 Task: Look for products in the category "First Aid & Outdoor Essentials" from Kodiak Cakes only.
Action: Mouse moved to (230, 113)
Screenshot: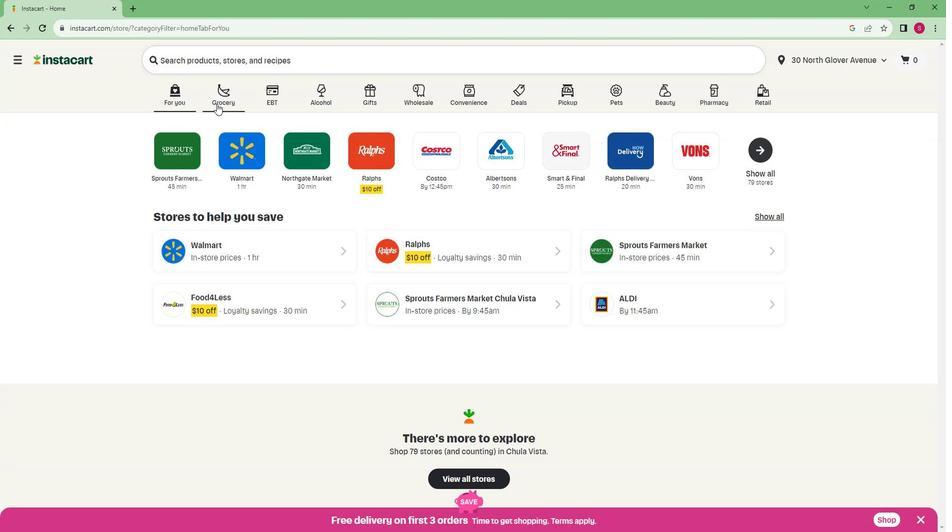 
Action: Mouse pressed left at (230, 113)
Screenshot: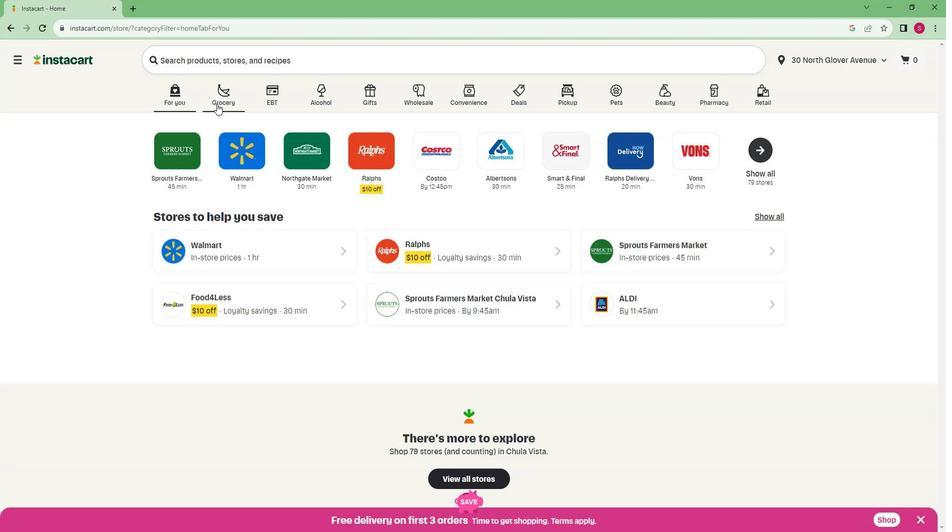 
Action: Mouse moved to (224, 267)
Screenshot: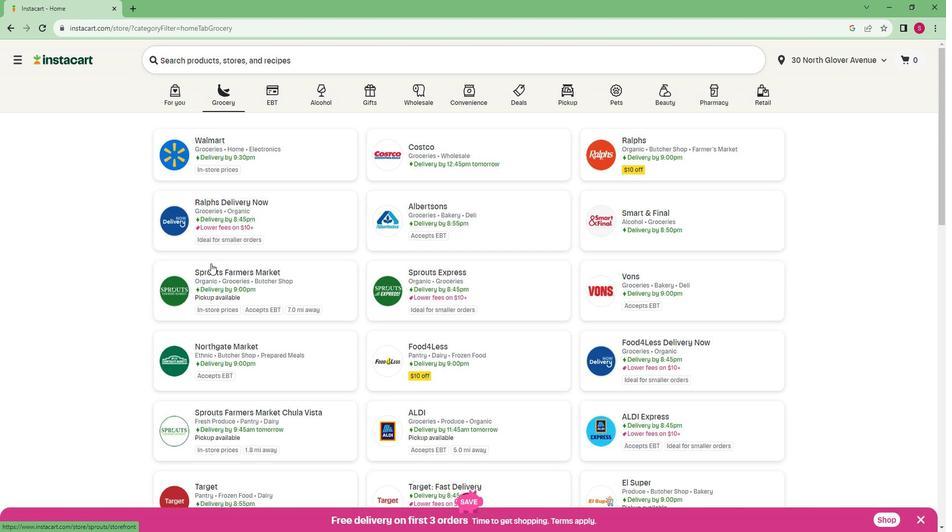 
Action: Mouse pressed left at (224, 267)
Screenshot: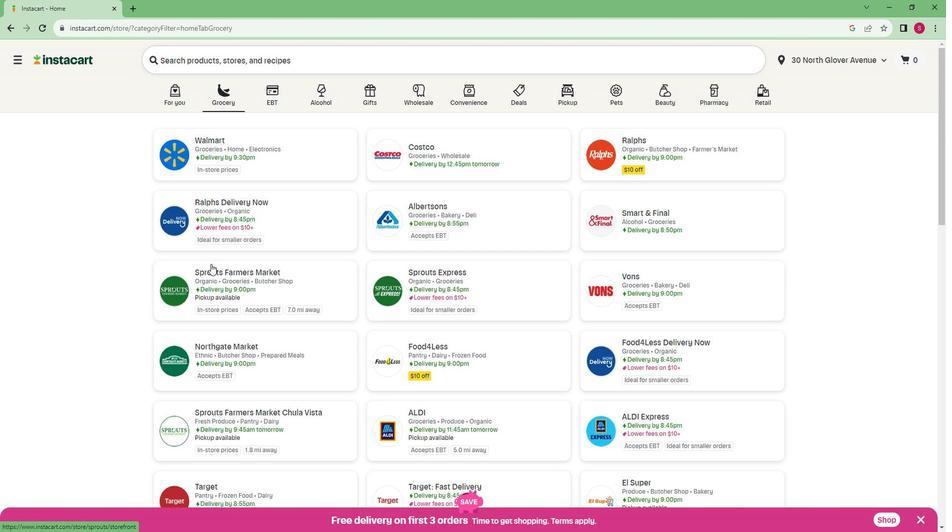 
Action: Mouse moved to (9, 386)
Screenshot: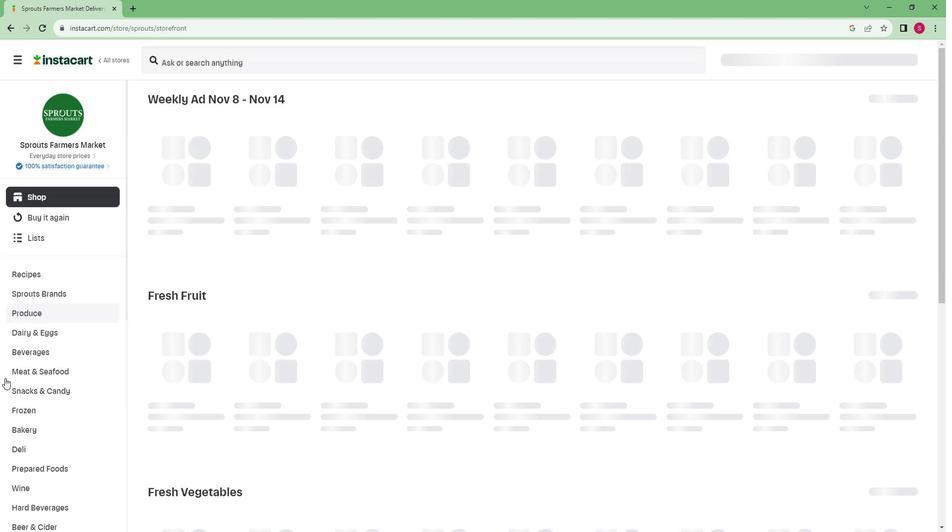 
Action: Mouse scrolled (9, 386) with delta (0, 0)
Screenshot: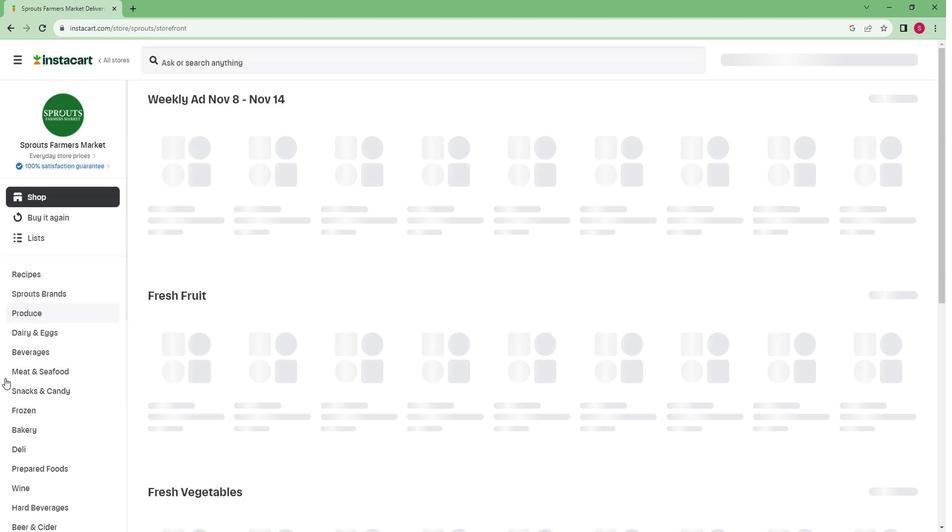 
Action: Mouse scrolled (9, 386) with delta (0, 0)
Screenshot: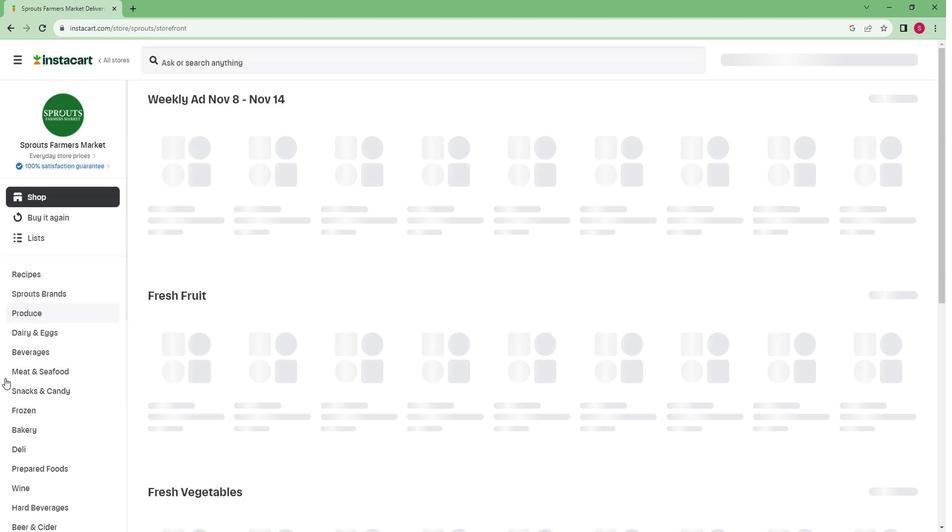 
Action: Mouse scrolled (9, 386) with delta (0, 0)
Screenshot: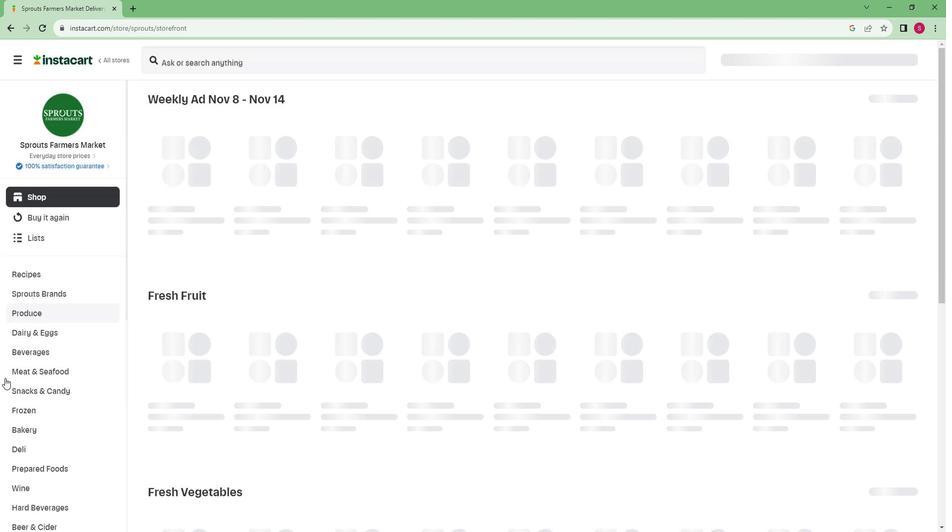 
Action: Mouse scrolled (9, 386) with delta (0, 0)
Screenshot: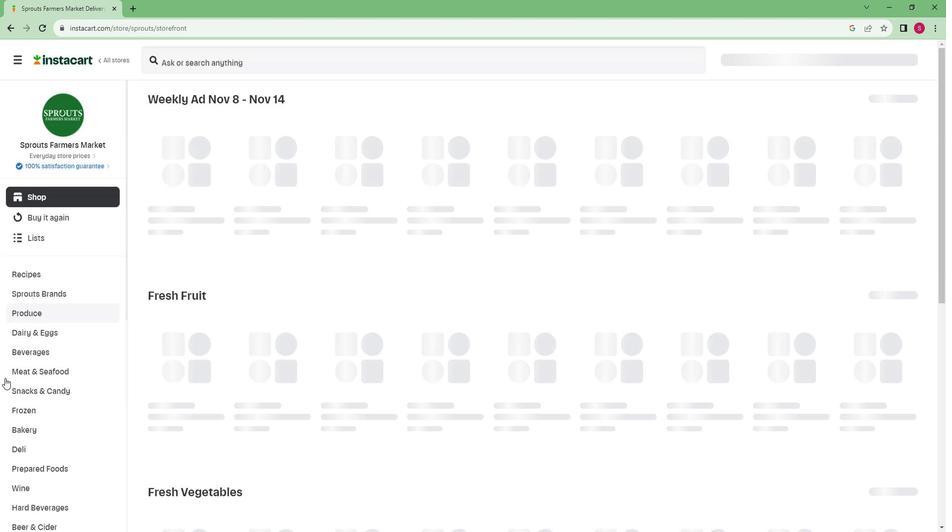 
Action: Mouse scrolled (9, 386) with delta (0, 0)
Screenshot: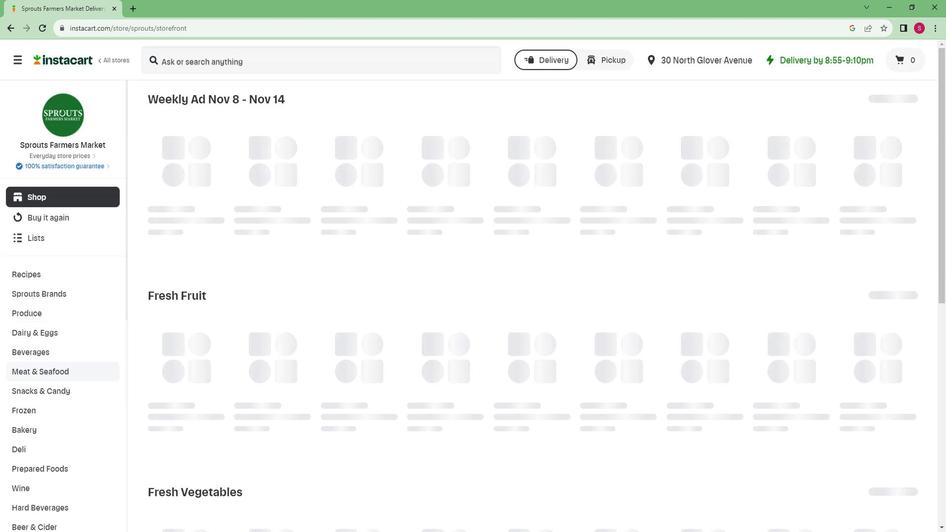 
Action: Mouse moved to (10, 377)
Screenshot: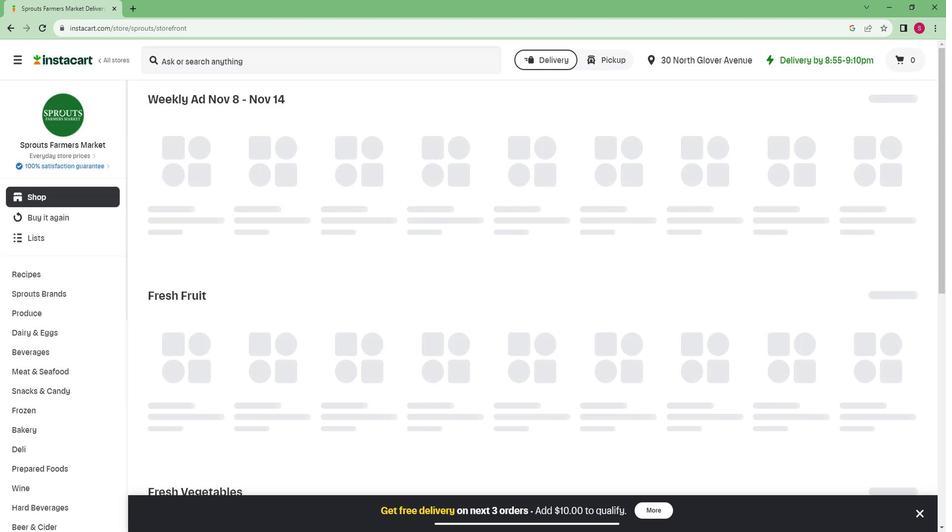 
Action: Mouse scrolled (10, 376) with delta (0, 0)
Screenshot: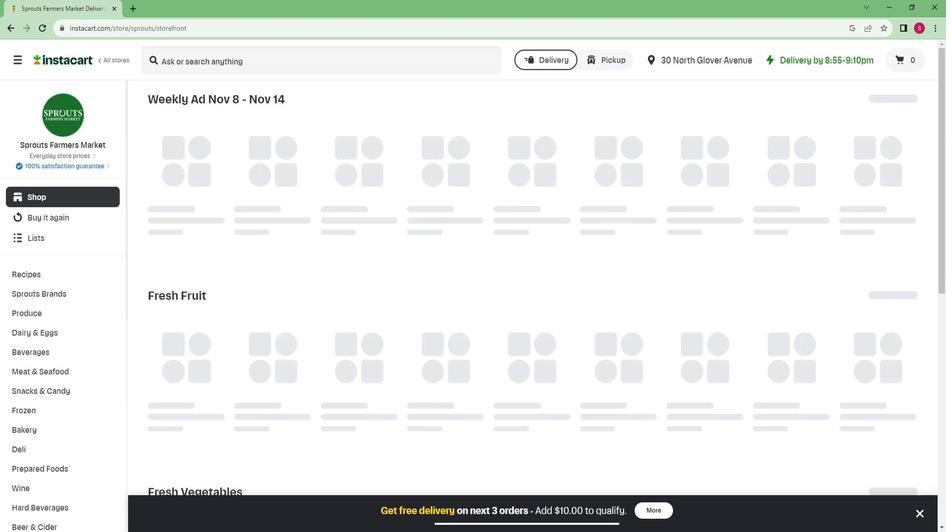 
Action: Mouse scrolled (10, 376) with delta (0, 0)
Screenshot: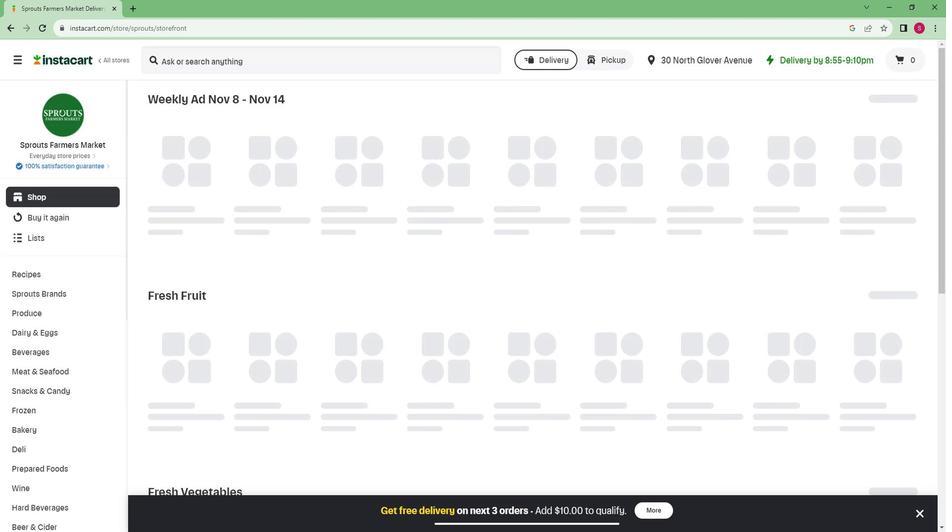 
Action: Mouse scrolled (10, 376) with delta (0, 0)
Screenshot: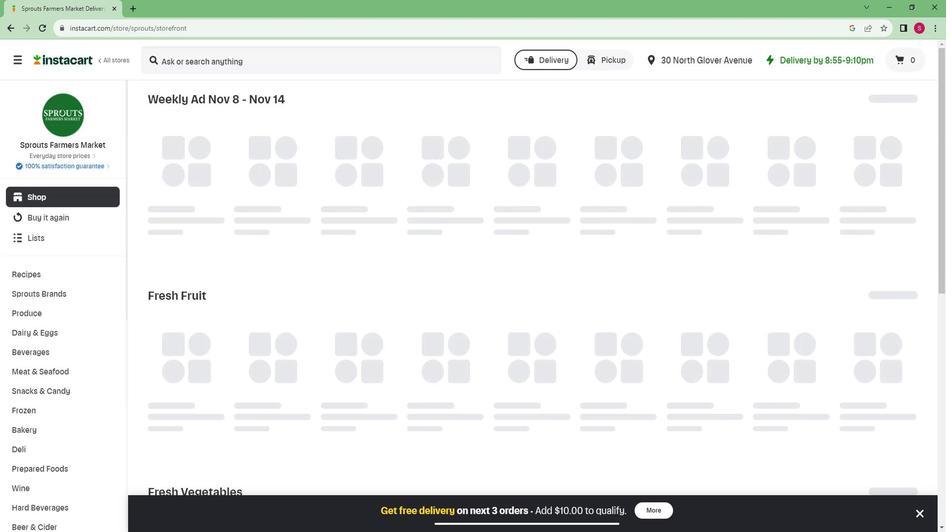 
Action: Mouse scrolled (10, 376) with delta (0, 0)
Screenshot: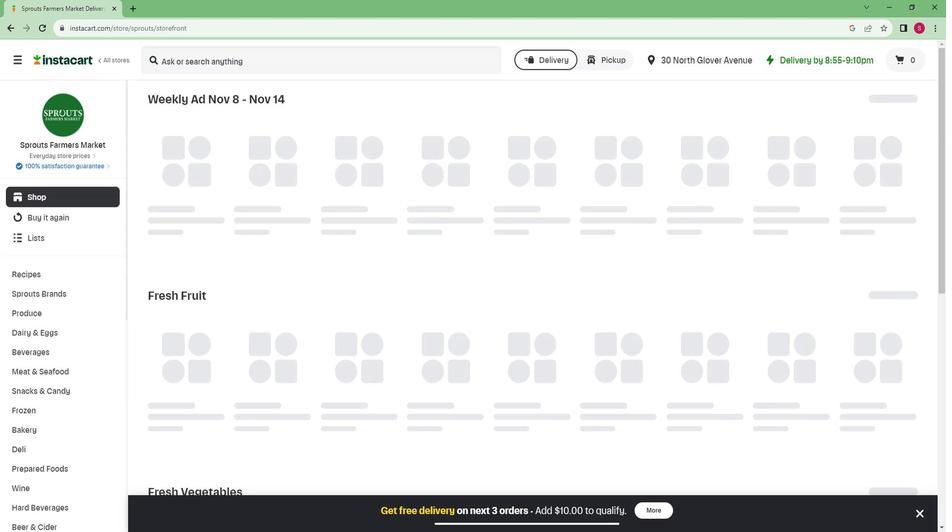 
Action: Mouse scrolled (10, 376) with delta (0, 0)
Screenshot: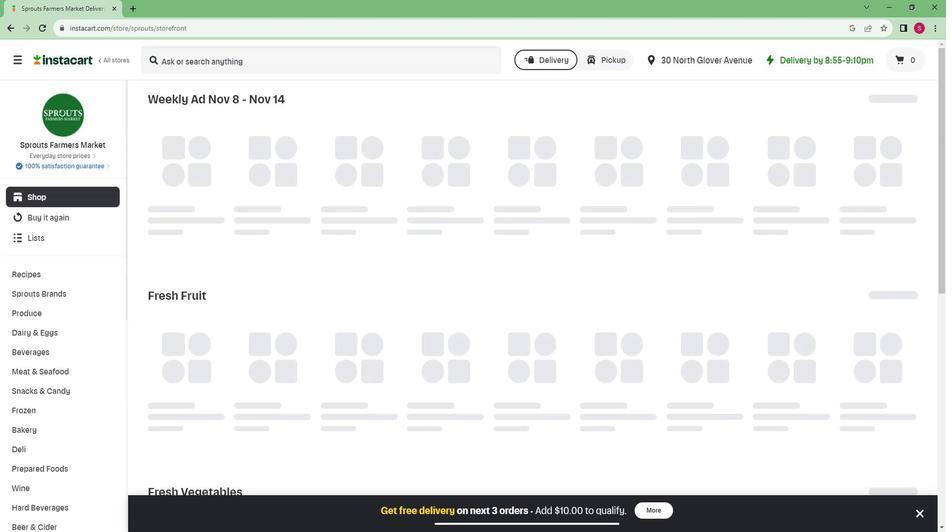 
Action: Mouse moved to (13, 392)
Screenshot: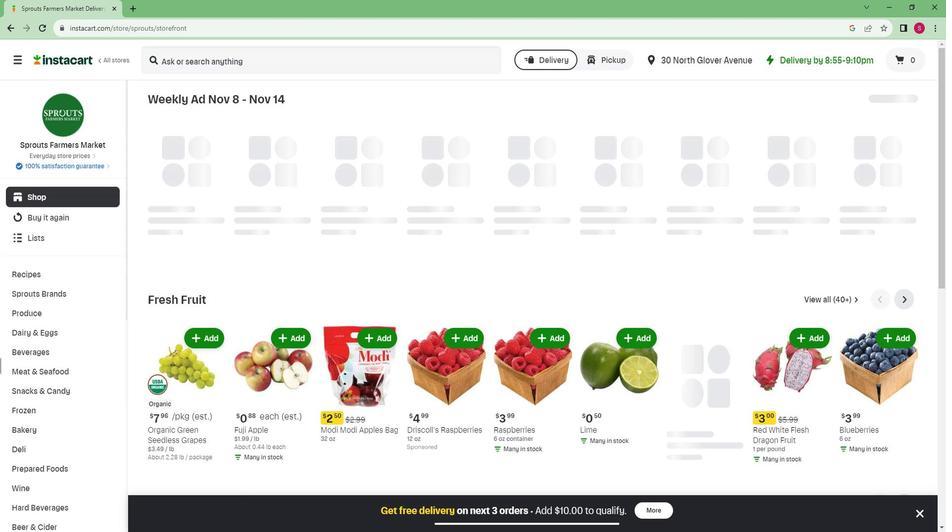 
Action: Mouse scrolled (12, 391) with delta (0, 0)
Screenshot: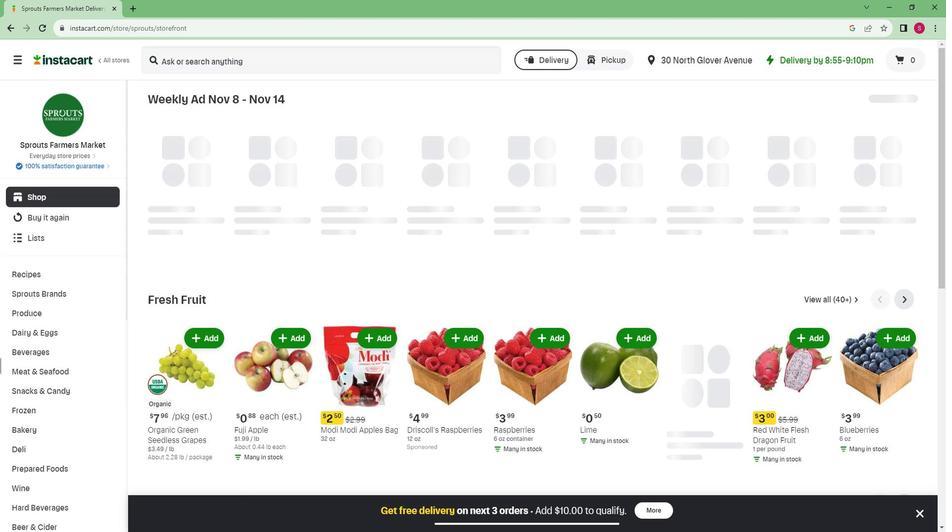 
Action: Mouse moved to (13, 393)
Screenshot: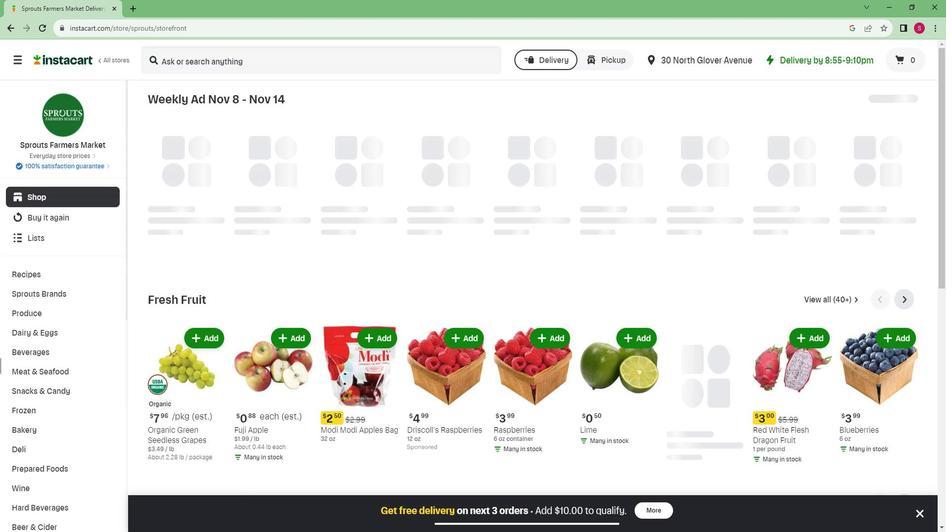 
Action: Mouse scrolled (12, 391) with delta (0, 0)
Screenshot: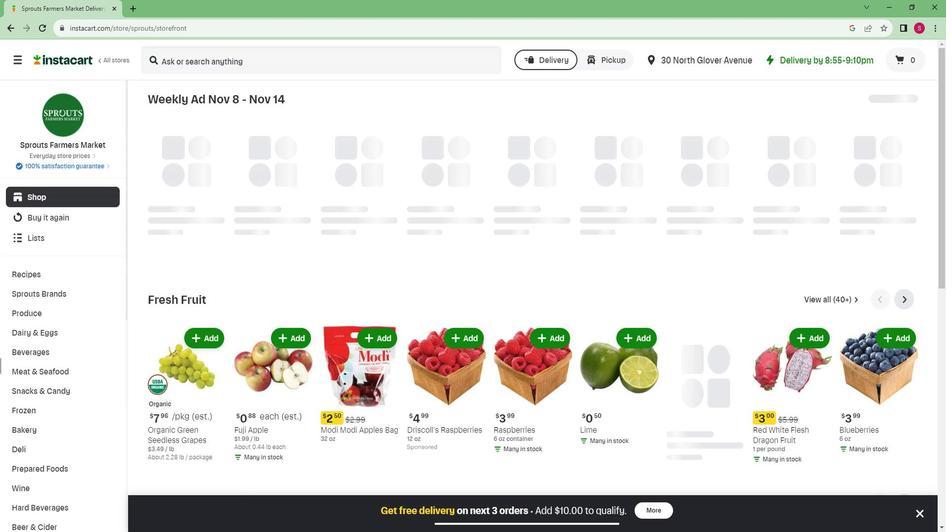 
Action: Mouse moved to (13, 391)
Screenshot: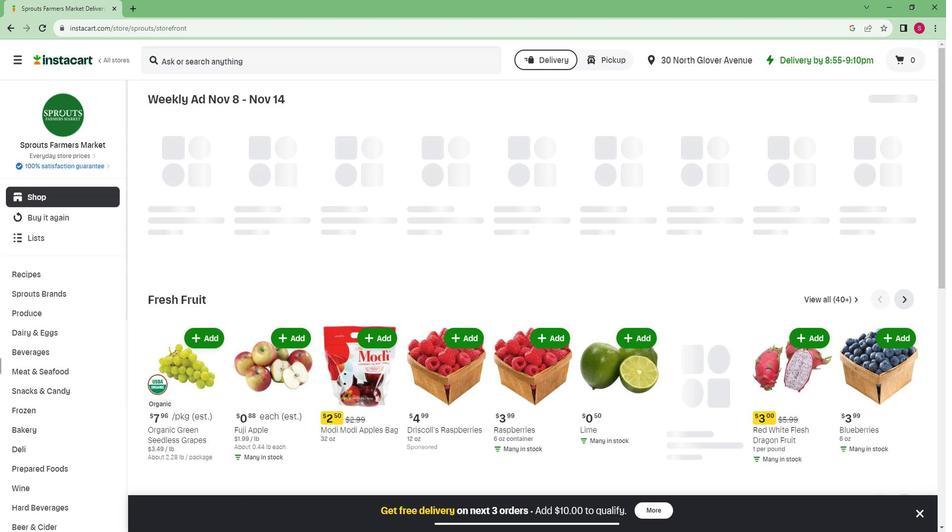 
Action: Mouse scrolled (12, 391) with delta (0, 0)
Screenshot: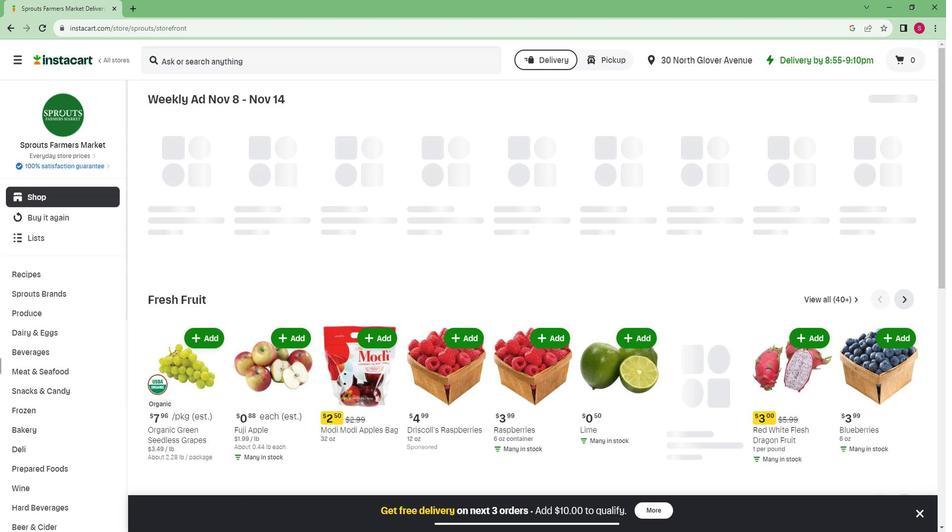 
Action: Mouse scrolled (12, 391) with delta (0, 0)
Screenshot: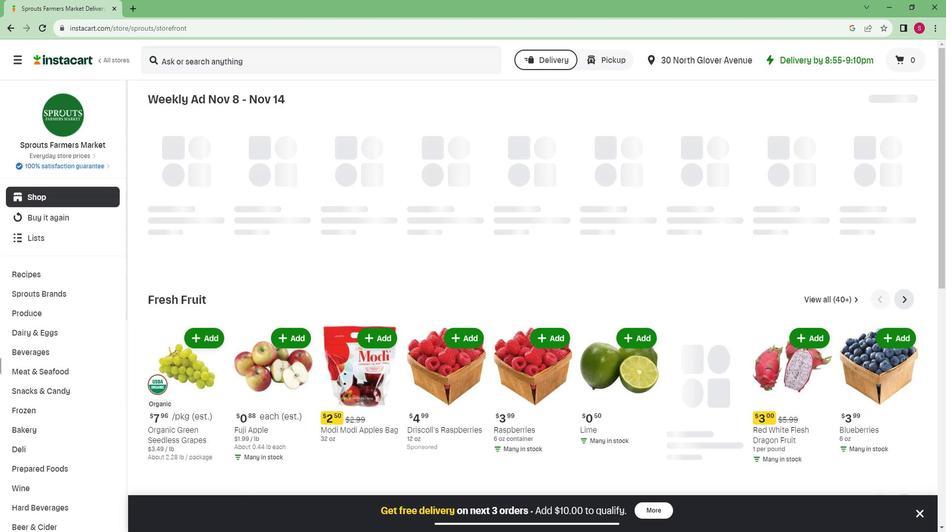
Action: Mouse moved to (13, 462)
Screenshot: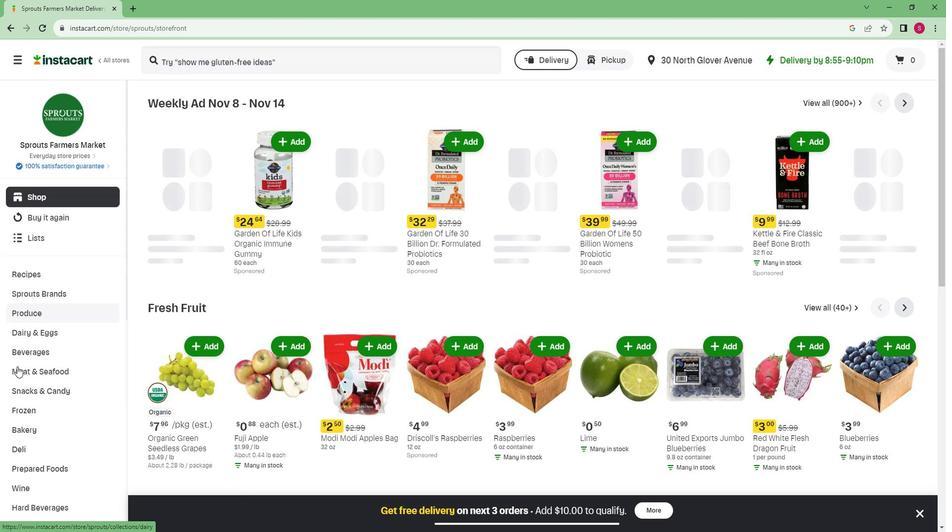 
Action: Mouse scrolled (13, 461) with delta (0, 0)
Screenshot: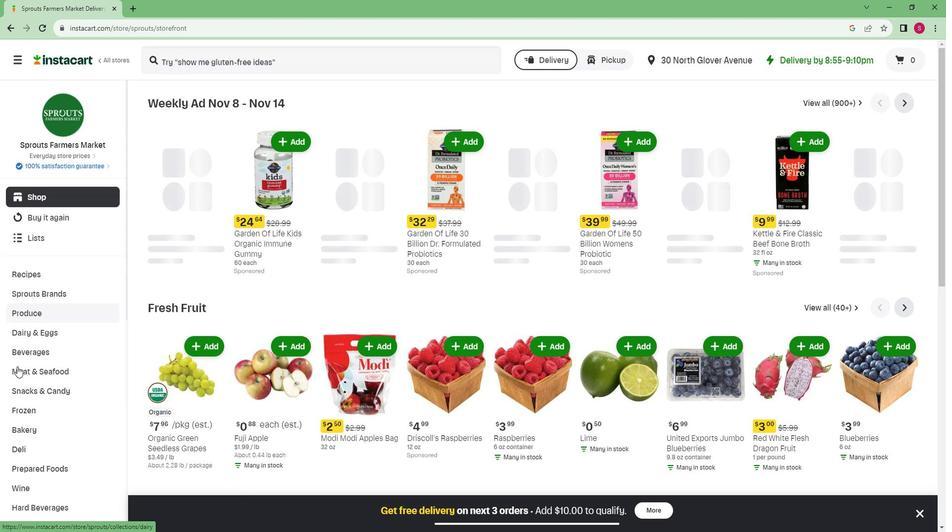 
Action: Mouse moved to (13, 475)
Screenshot: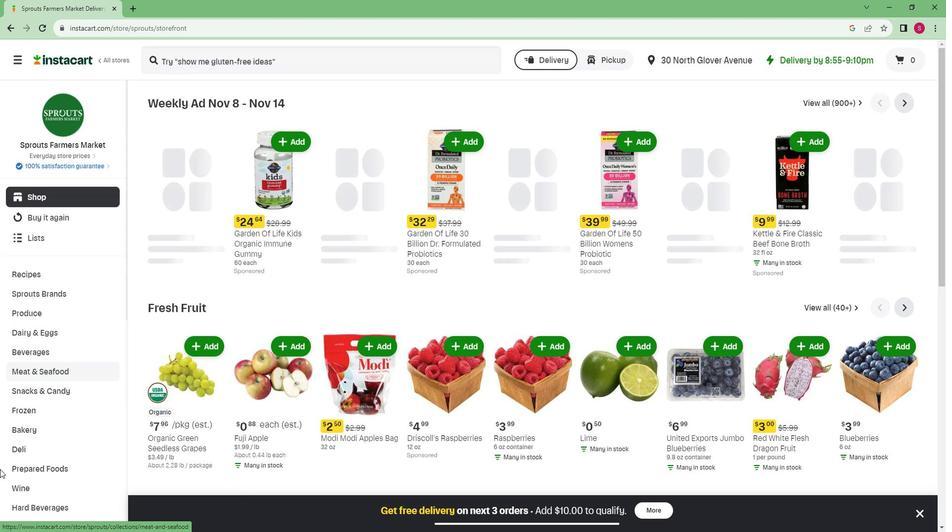 
Action: Mouse scrolled (13, 474) with delta (0, 0)
Screenshot: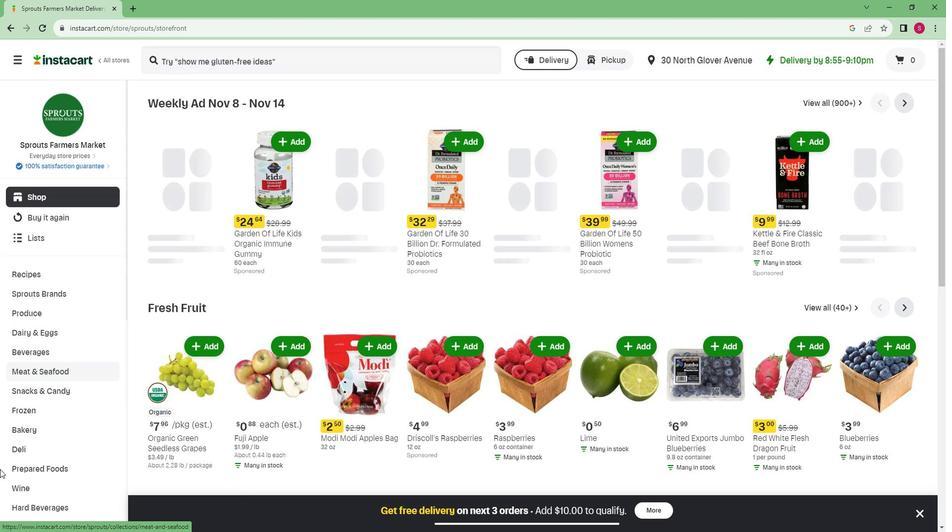 
Action: Mouse moved to (13, 475)
Screenshot: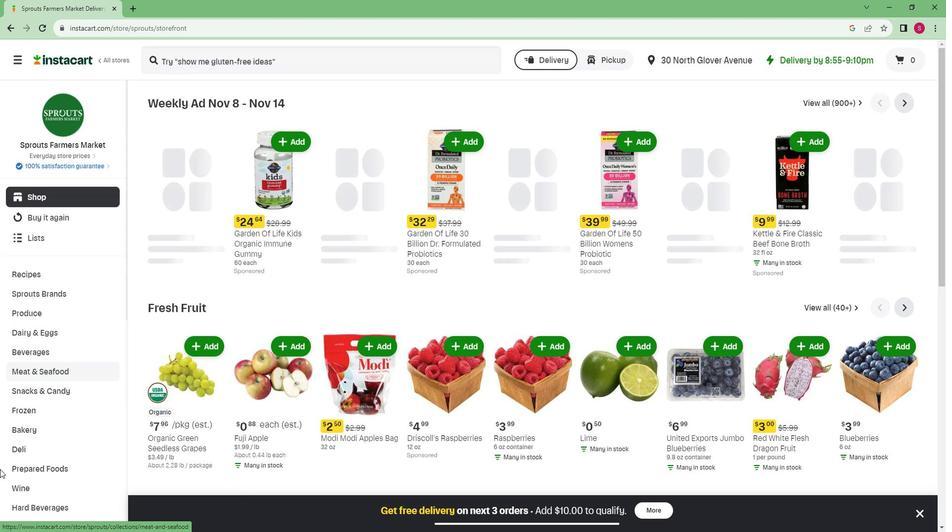 
Action: Mouse scrolled (13, 475) with delta (0, 0)
Screenshot: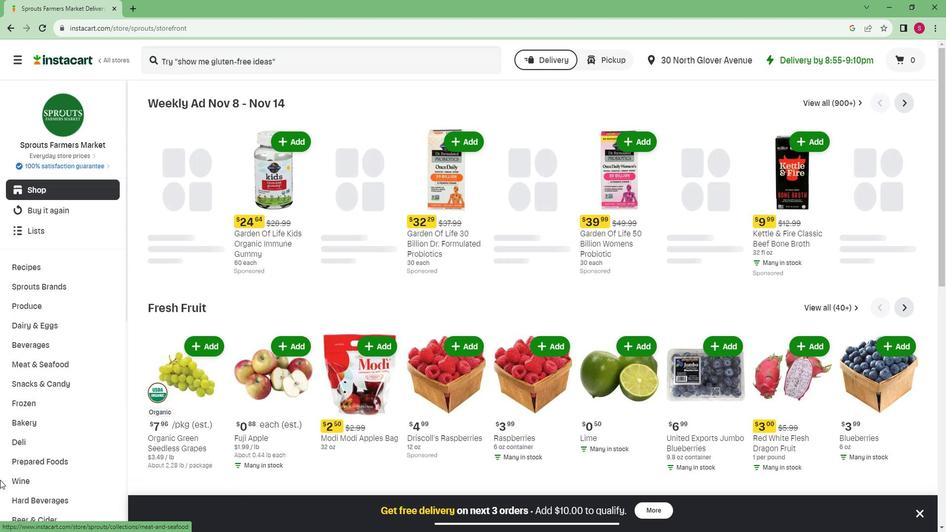 
Action: Mouse moved to (13, 477)
Screenshot: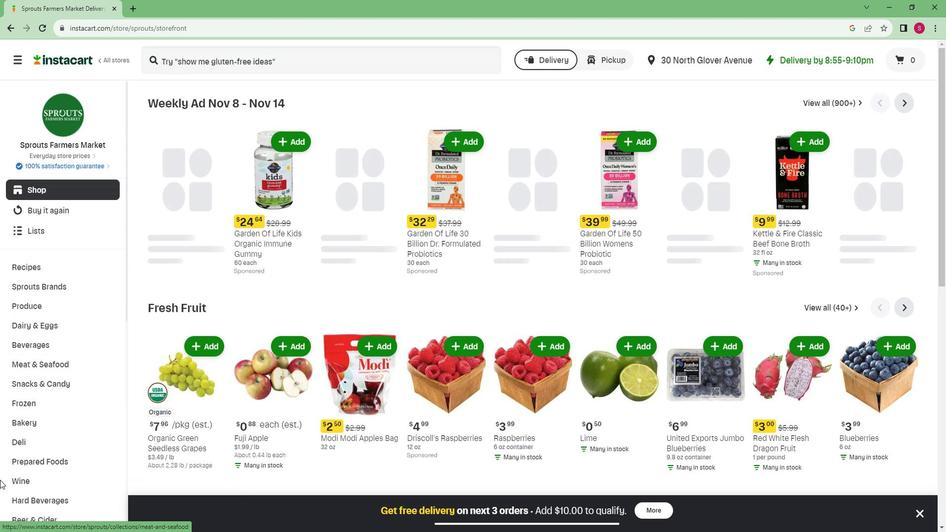 
Action: Mouse scrolled (13, 477) with delta (0, 0)
Screenshot: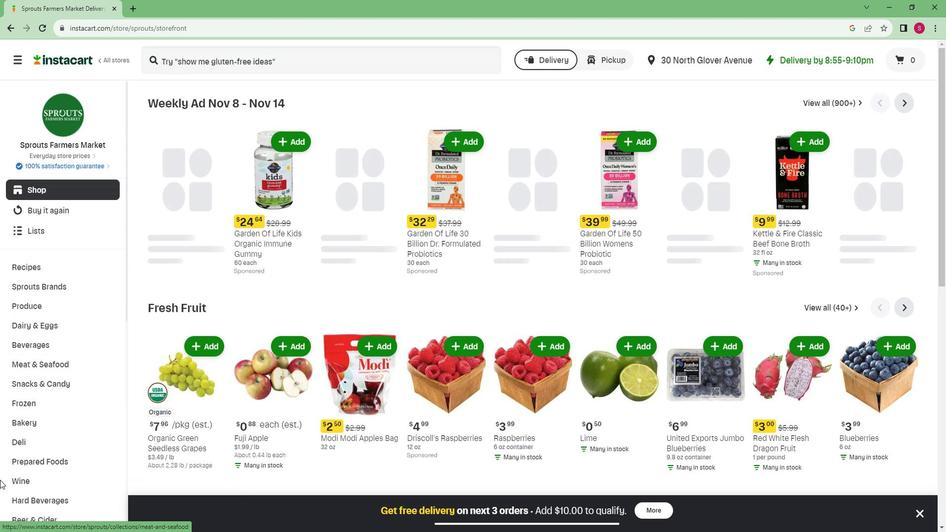 
Action: Mouse moved to (13, 477)
Screenshot: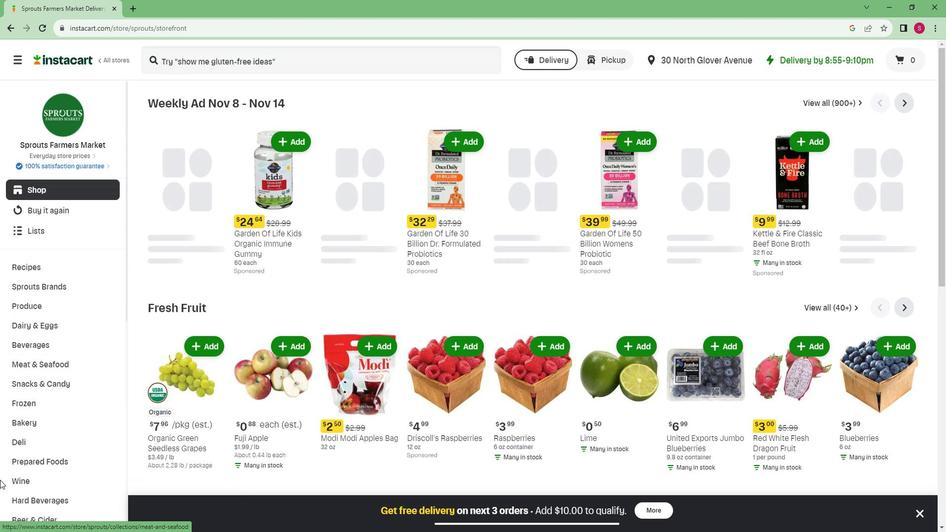 
Action: Mouse scrolled (13, 477) with delta (0, 0)
Screenshot: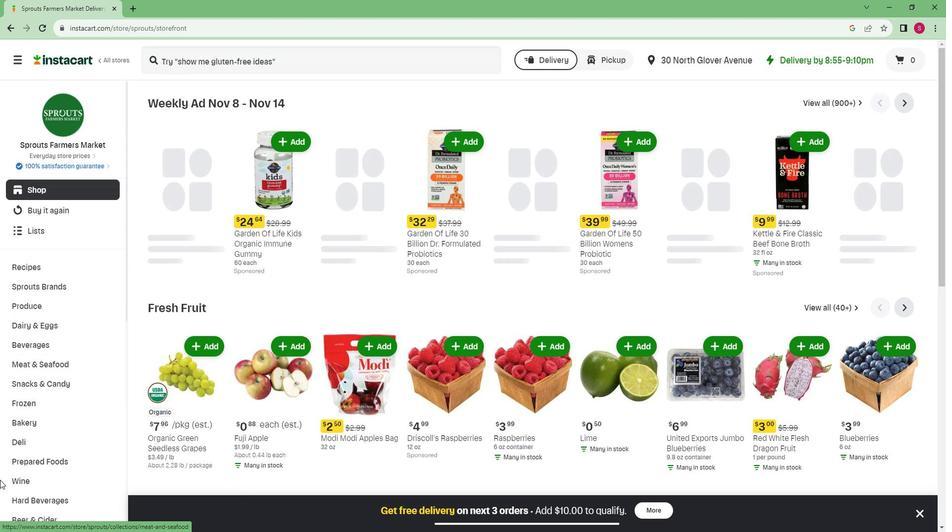 
Action: Mouse scrolled (13, 477) with delta (0, 0)
Screenshot: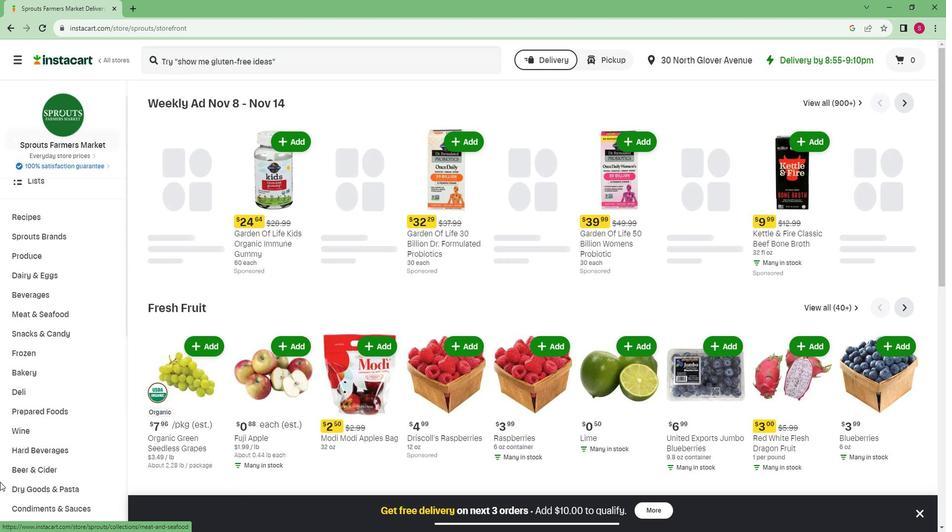 
Action: Mouse scrolled (13, 478) with delta (0, 0)
Screenshot: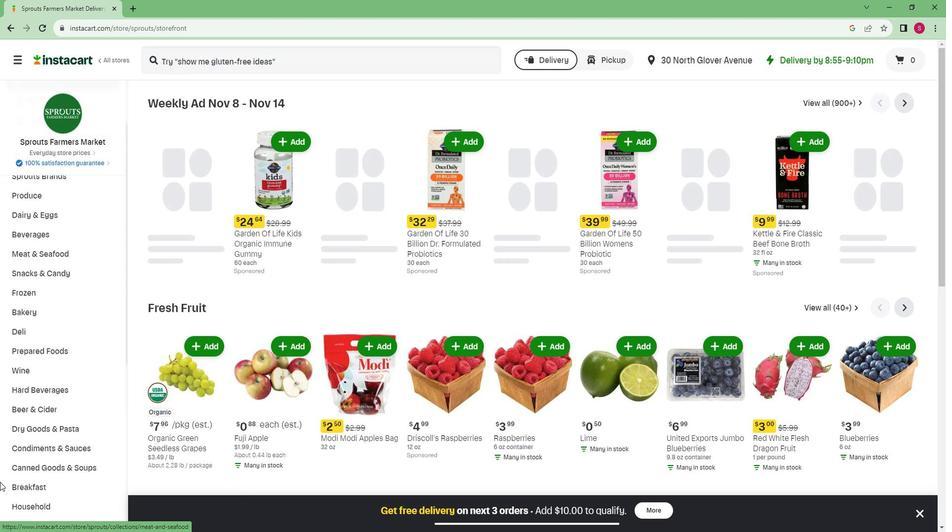 
Action: Mouse moved to (38, 472)
Screenshot: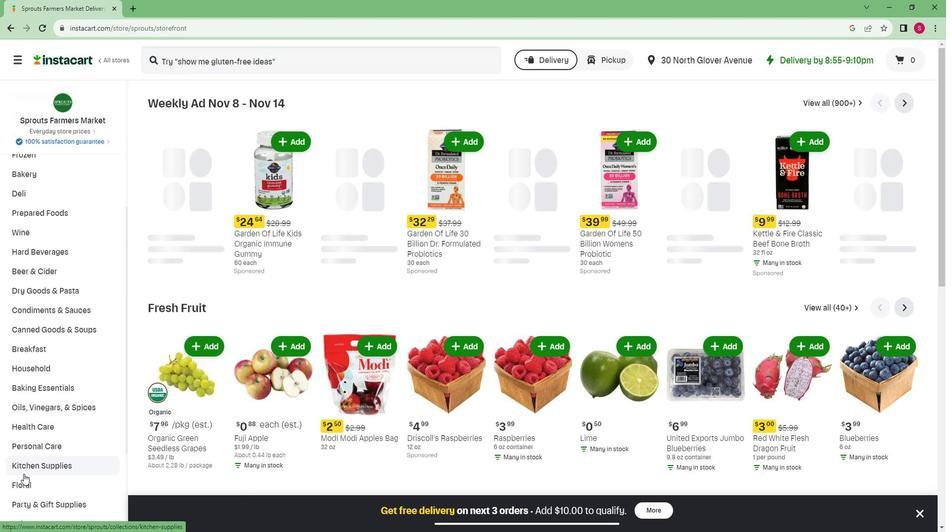 
Action: Mouse scrolled (38, 471) with delta (0, 0)
Screenshot: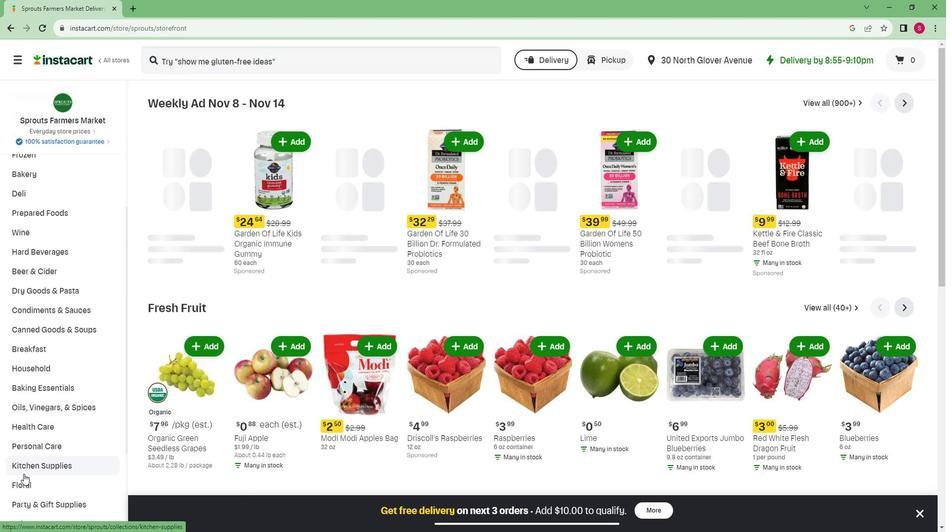
Action: Mouse moved to (38, 472)
Screenshot: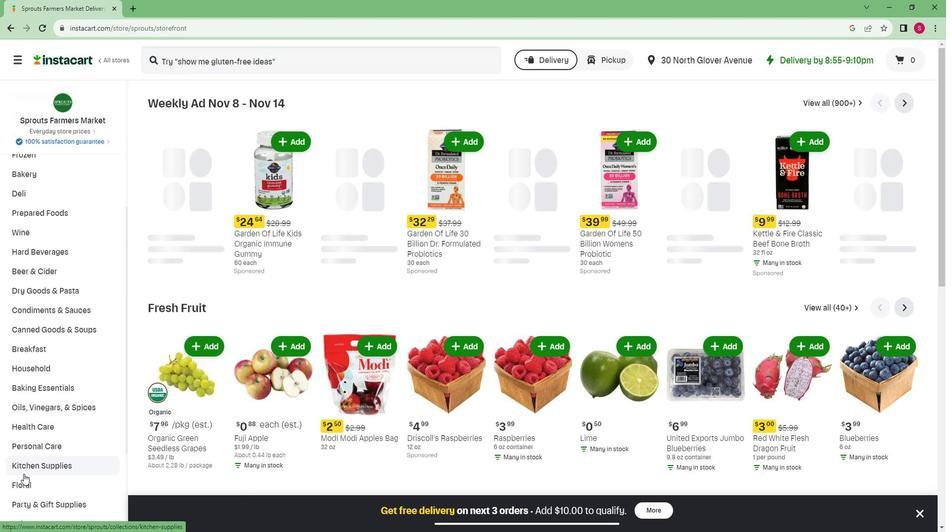 
Action: Mouse scrolled (38, 471) with delta (0, 0)
Screenshot: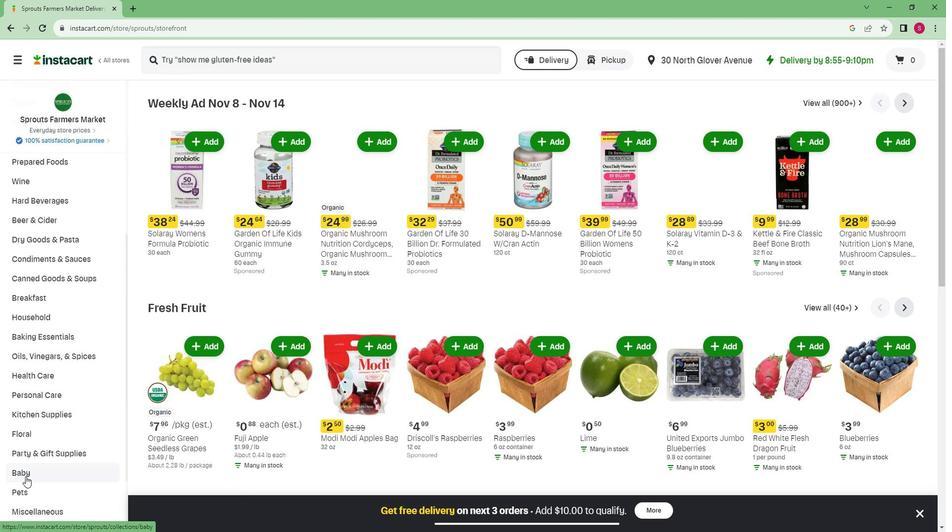 
Action: Mouse scrolled (38, 471) with delta (0, 0)
Screenshot: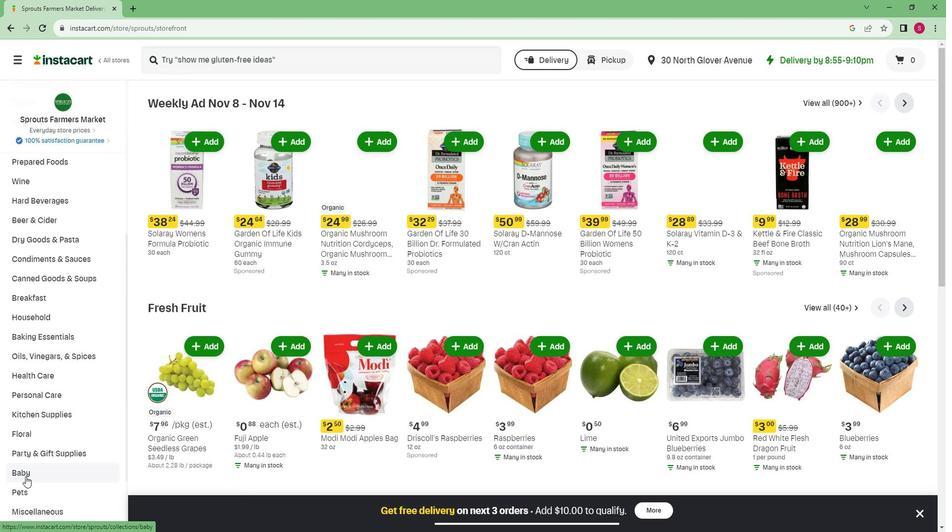 
Action: Mouse scrolled (38, 471) with delta (0, 0)
Screenshot: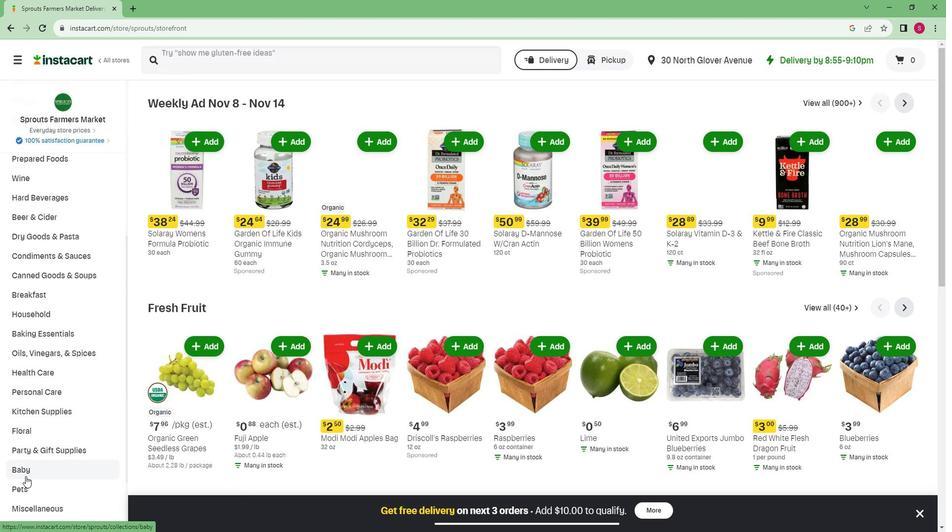 
Action: Mouse scrolled (38, 471) with delta (0, 0)
Screenshot: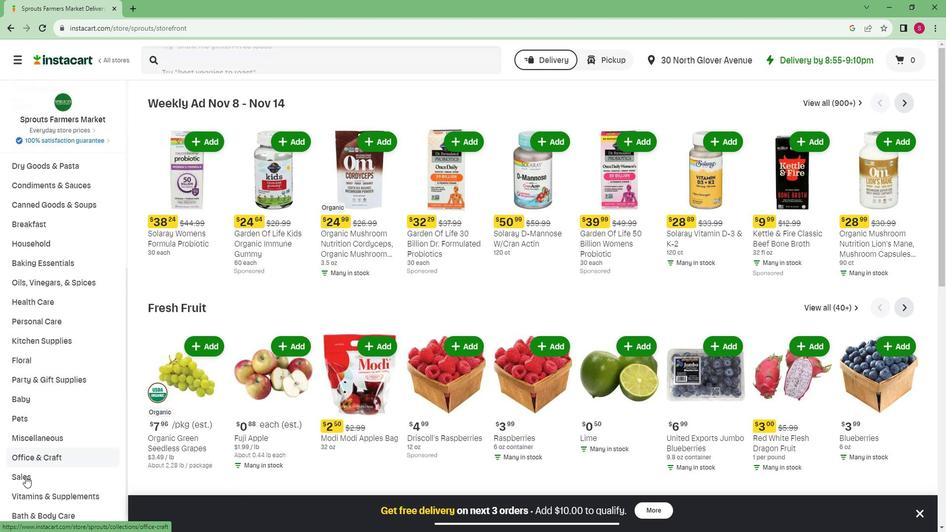 
Action: Mouse moved to (40, 490)
Screenshot: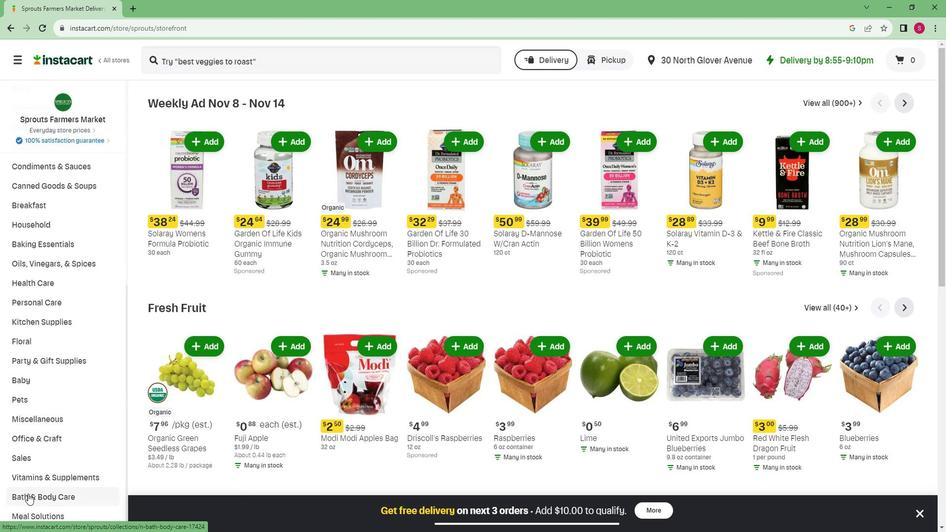 
Action: Mouse pressed left at (40, 490)
Screenshot: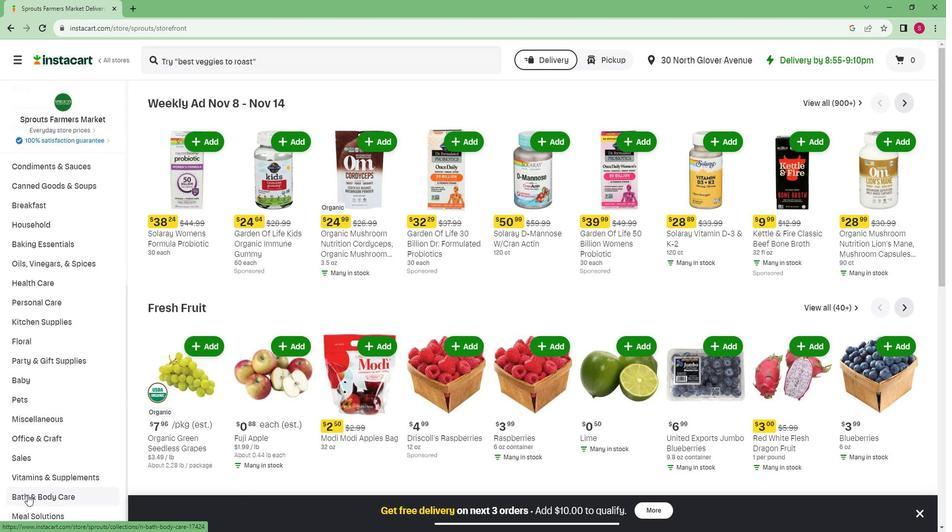 
Action: Mouse moved to (40, 490)
Screenshot: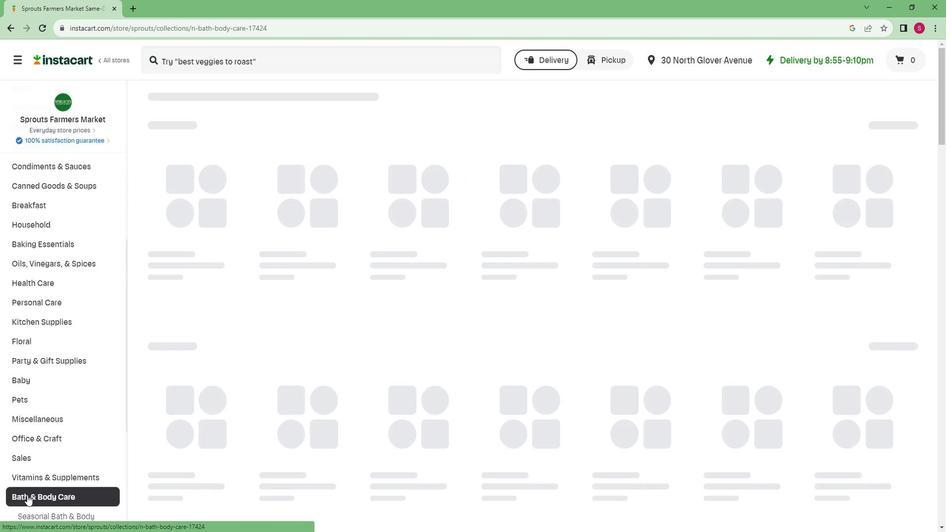 
Action: Mouse scrolled (40, 489) with delta (0, 0)
Screenshot: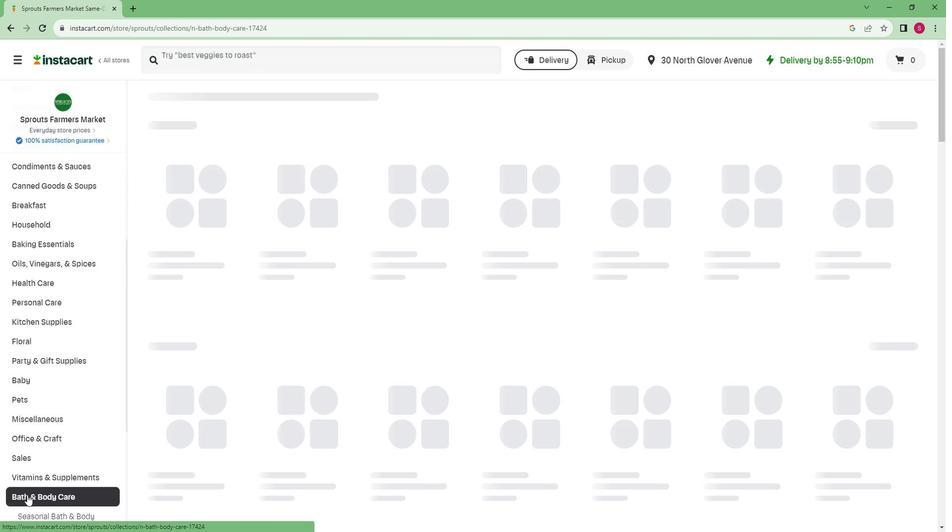 
Action: Mouse scrolled (40, 489) with delta (0, 0)
Screenshot: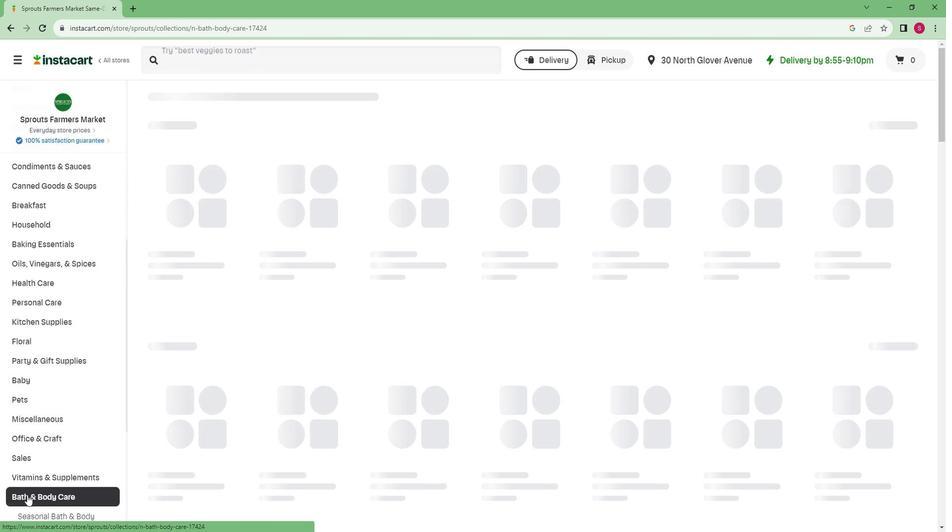 
Action: Mouse scrolled (40, 489) with delta (0, 0)
Screenshot: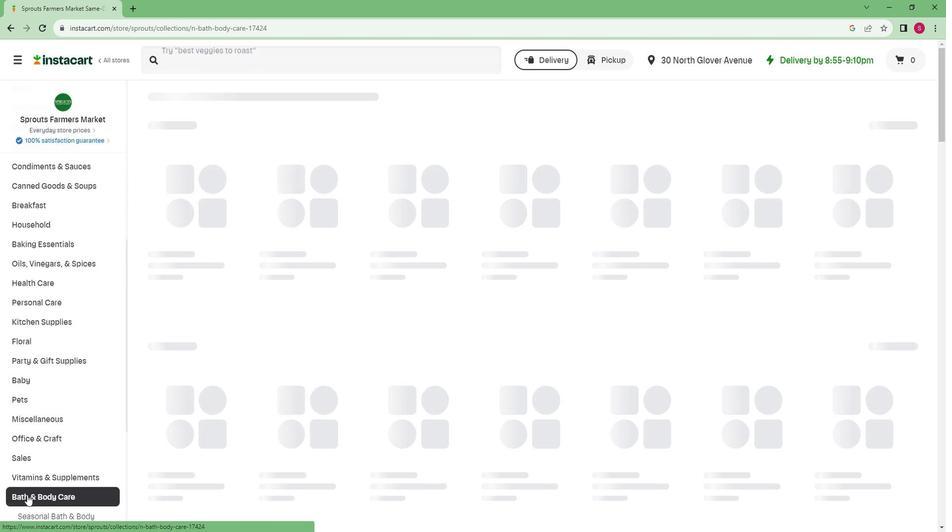 
Action: Mouse scrolled (40, 489) with delta (0, 0)
Screenshot: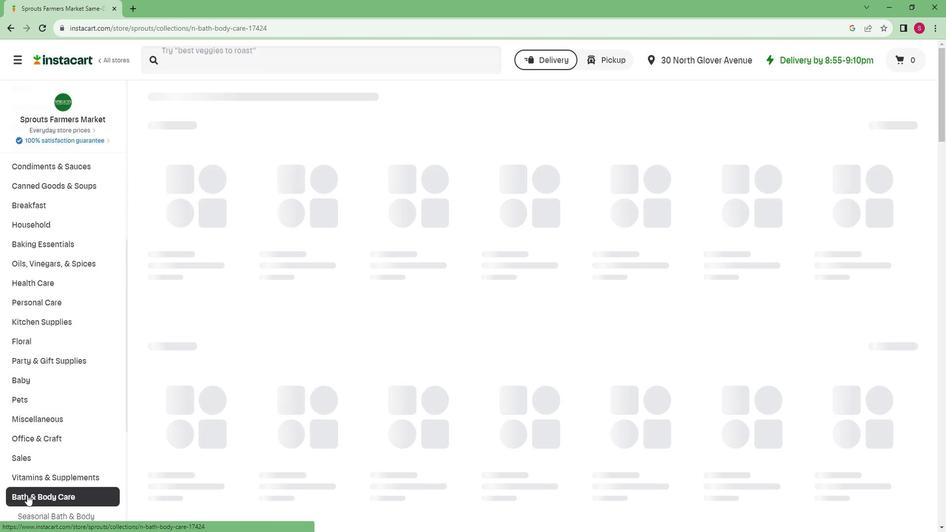 
Action: Mouse scrolled (40, 489) with delta (0, 0)
Screenshot: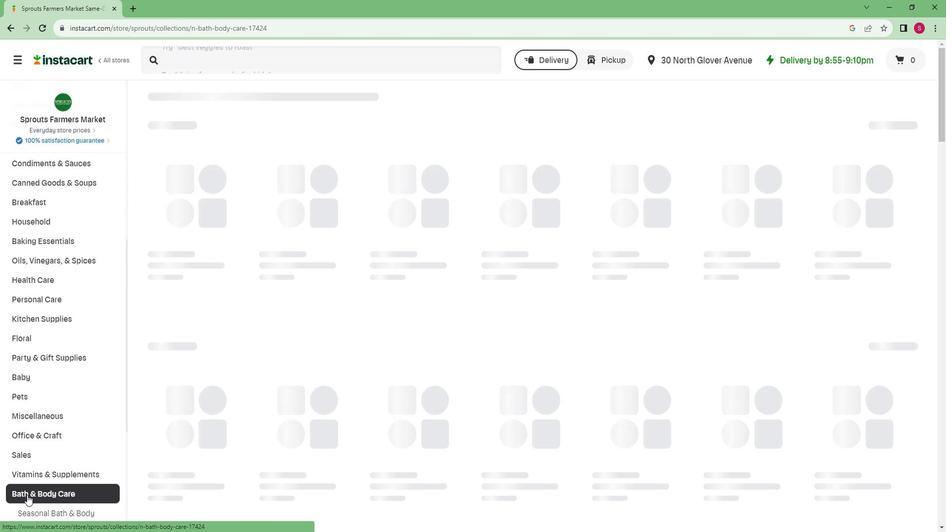 
Action: Mouse moved to (63, 445)
Screenshot: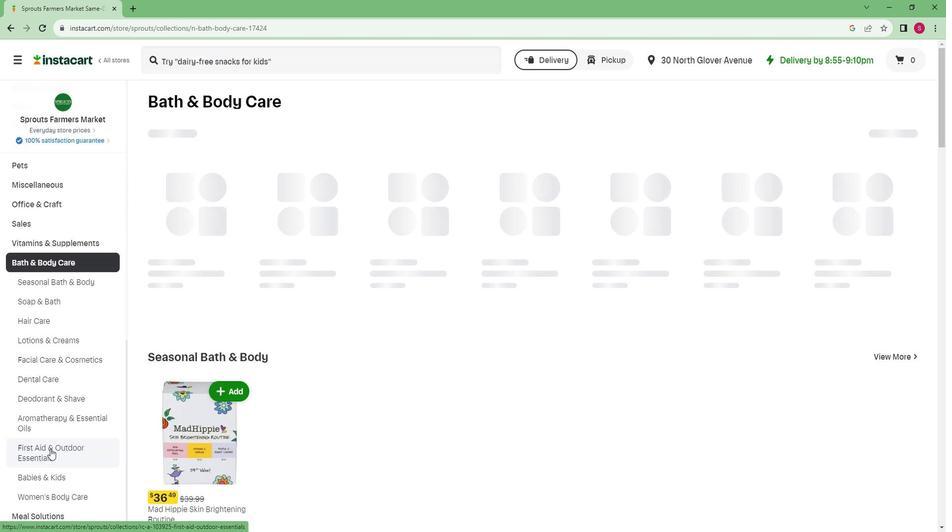 
Action: Mouse pressed left at (63, 445)
Screenshot: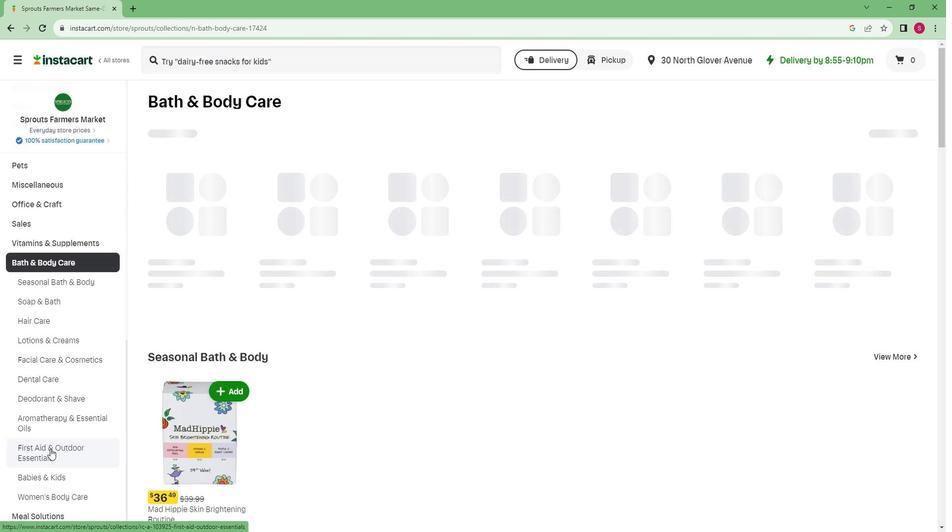 
Action: Mouse moved to (244, 150)
Screenshot: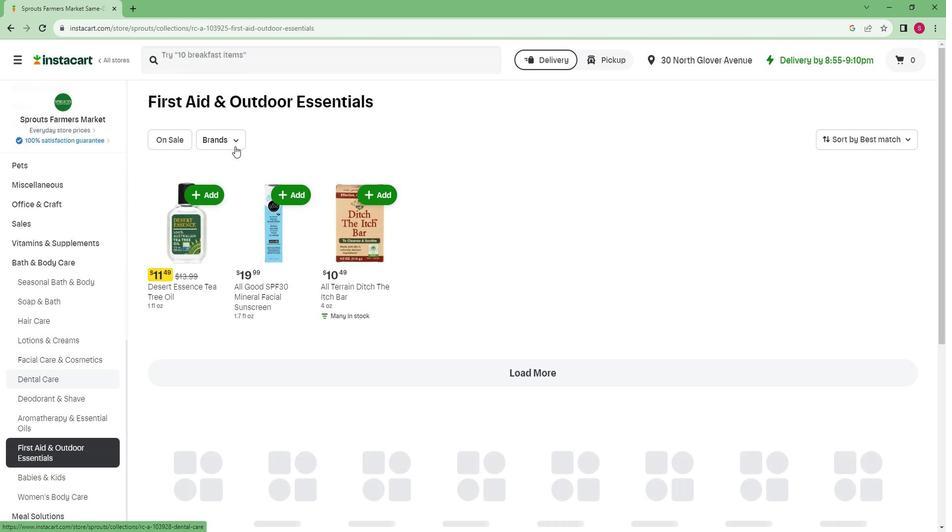 
Action: Mouse pressed left at (244, 150)
Screenshot: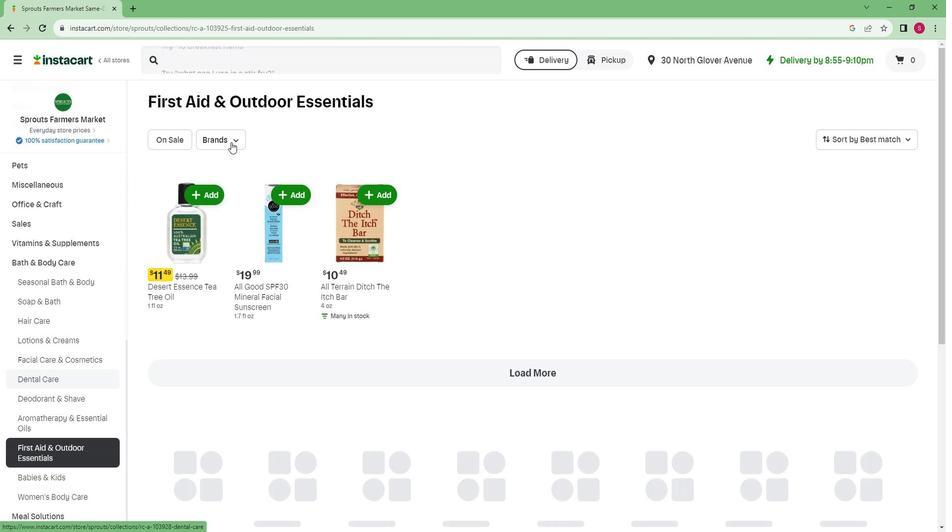 
Action: Mouse moved to (235, 268)
Screenshot: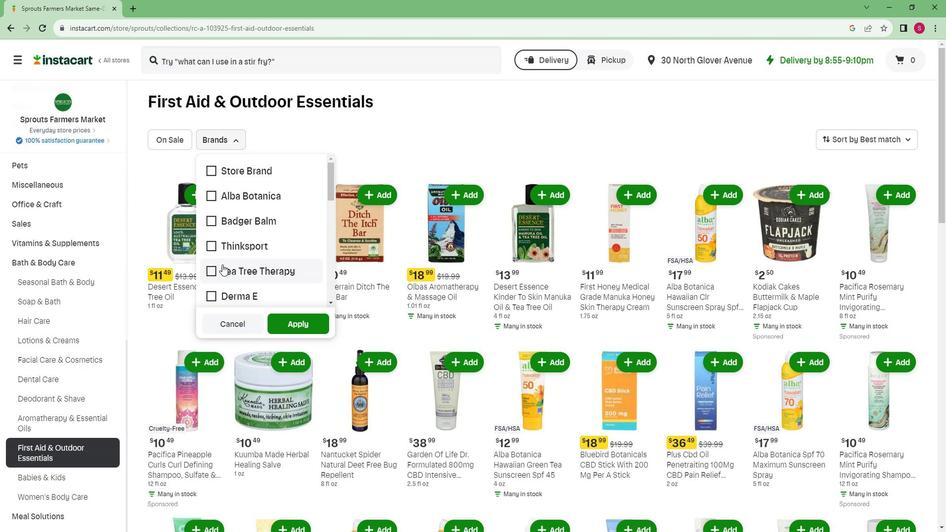 
Action: Mouse scrolled (235, 268) with delta (0, 0)
Screenshot: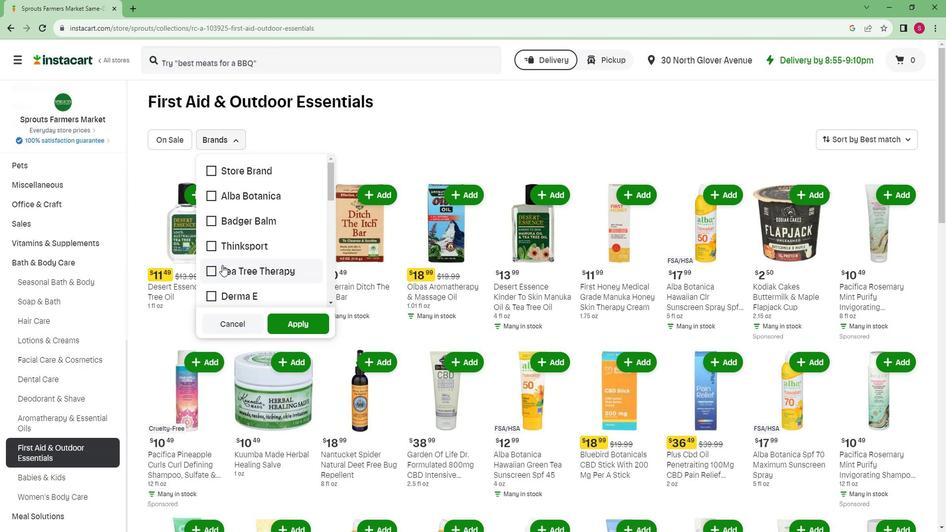 
Action: Mouse scrolled (235, 268) with delta (0, 0)
Screenshot: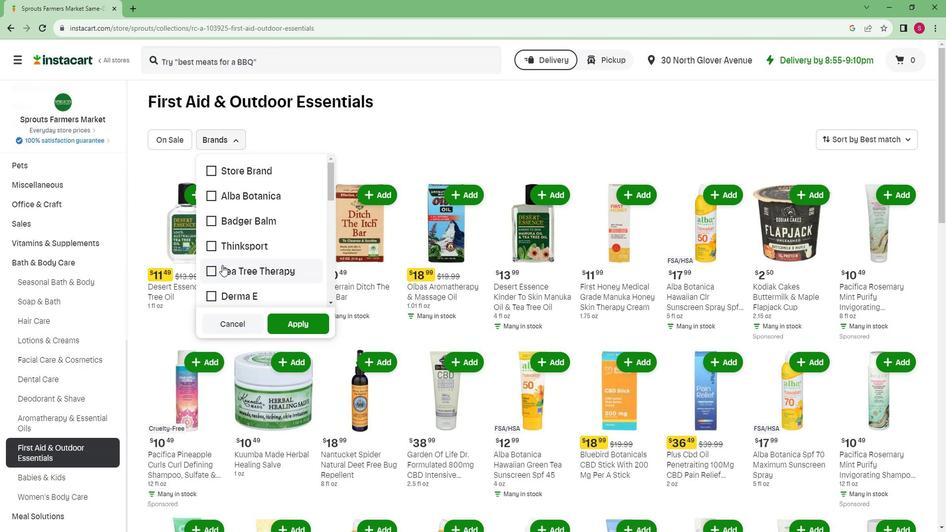 
Action: Mouse moved to (248, 250)
Screenshot: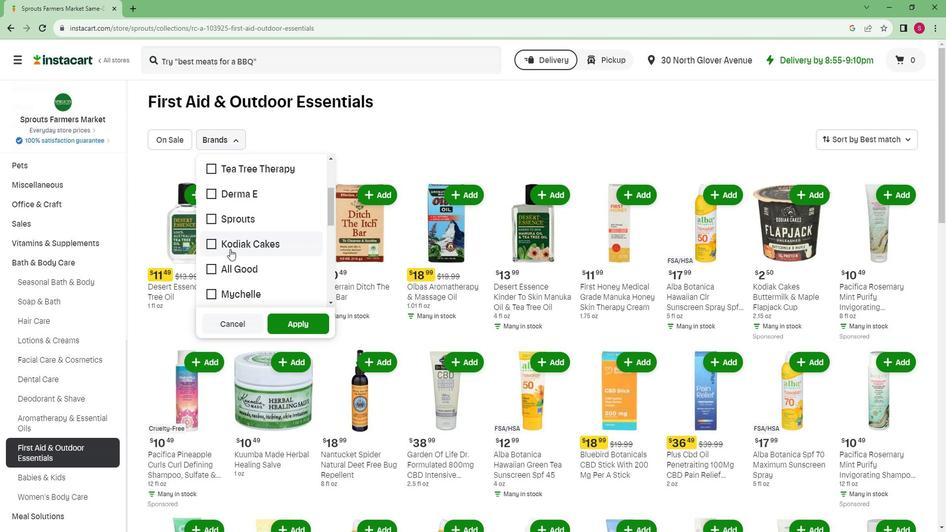 
Action: Mouse pressed left at (248, 250)
Screenshot: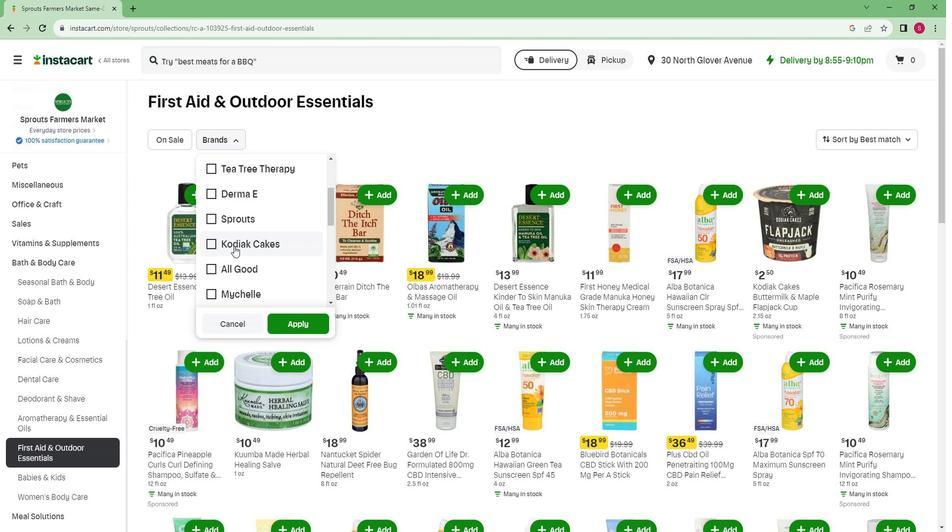 
Action: Mouse moved to (295, 320)
Screenshot: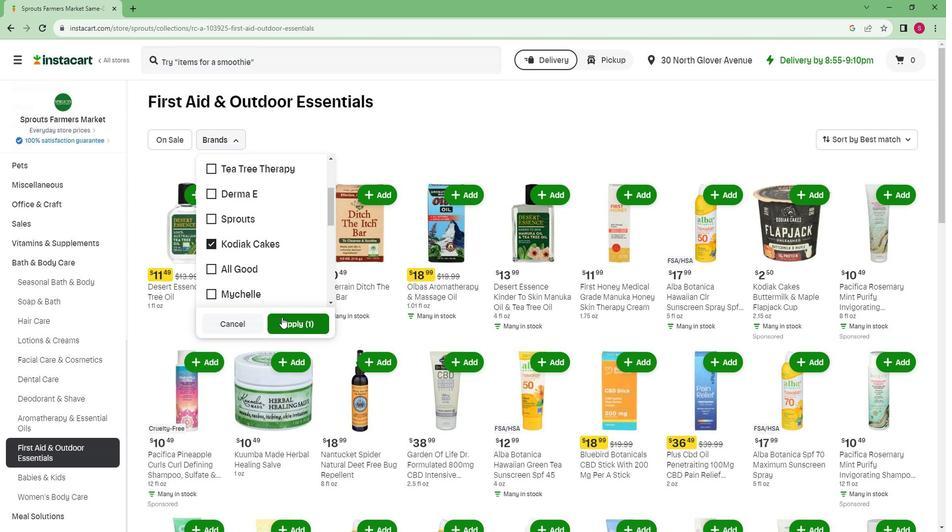 
Action: Mouse pressed left at (295, 320)
Screenshot: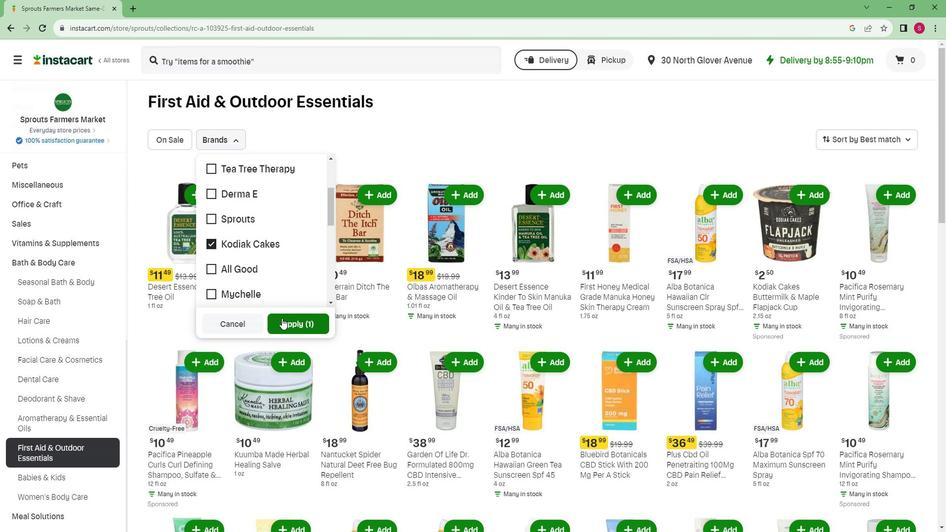 
